 Task: Create Card Customer Feedback Analysis in Board Product Documentation to Workspace Channel Marketing. Create Card Procurement Contracts Review in Board Landing Page Optimization to Workspace Channel Marketing. Create Card Customer Feedback Analysis in Board Email Marketing List Growth Strategy to Workspace Channel Marketing
Action: Mouse moved to (113, 330)
Screenshot: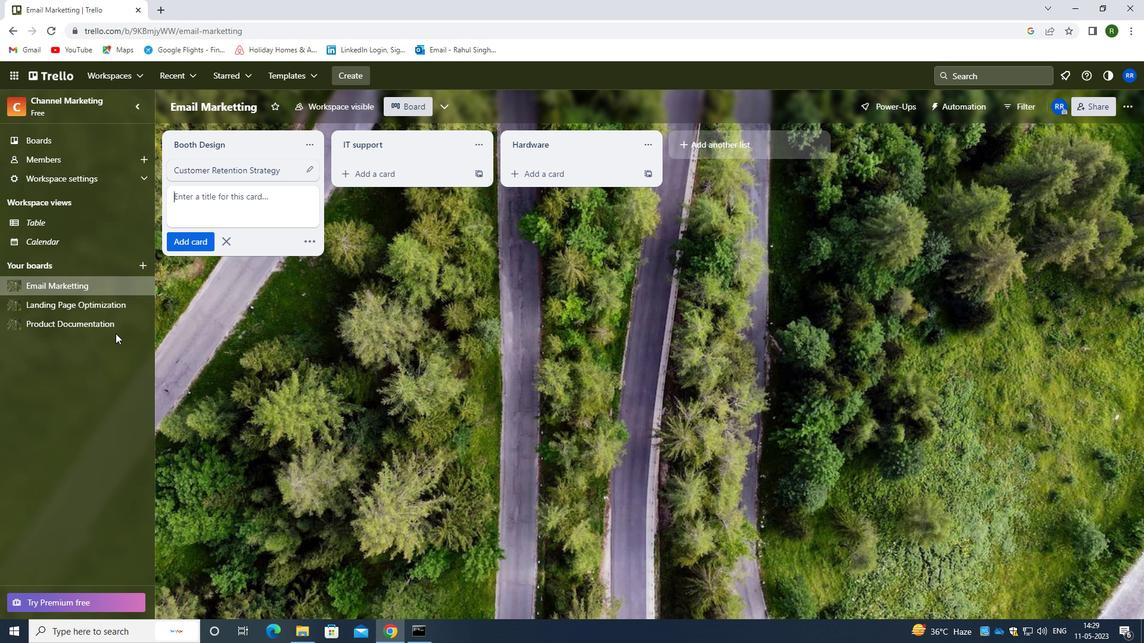 
Action: Mouse pressed left at (113, 330)
Screenshot: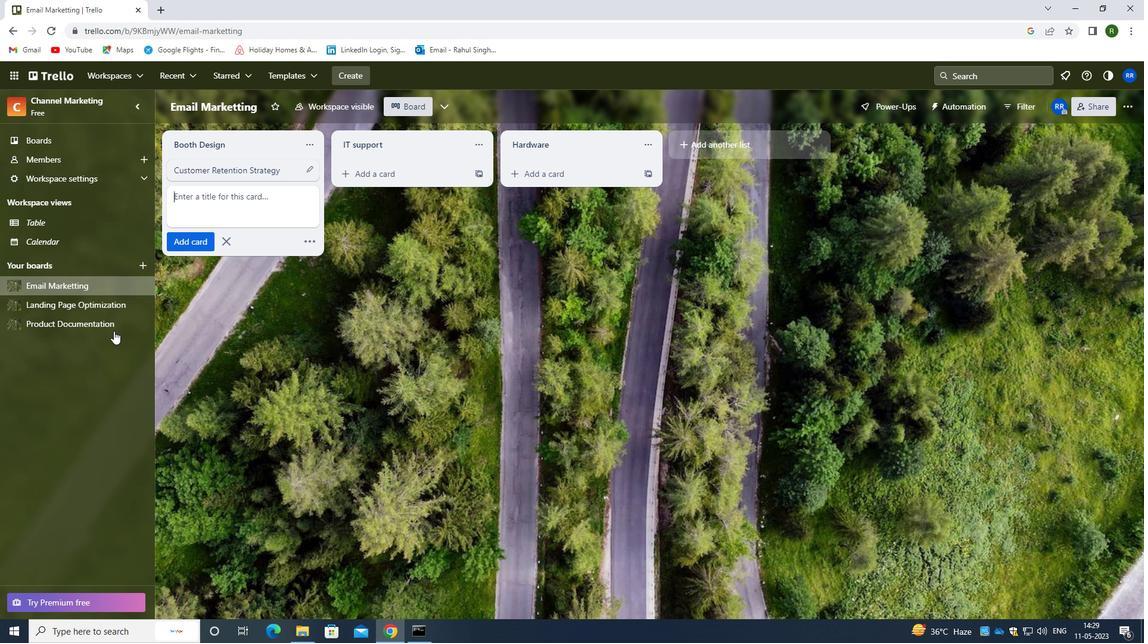 
Action: Mouse moved to (367, 172)
Screenshot: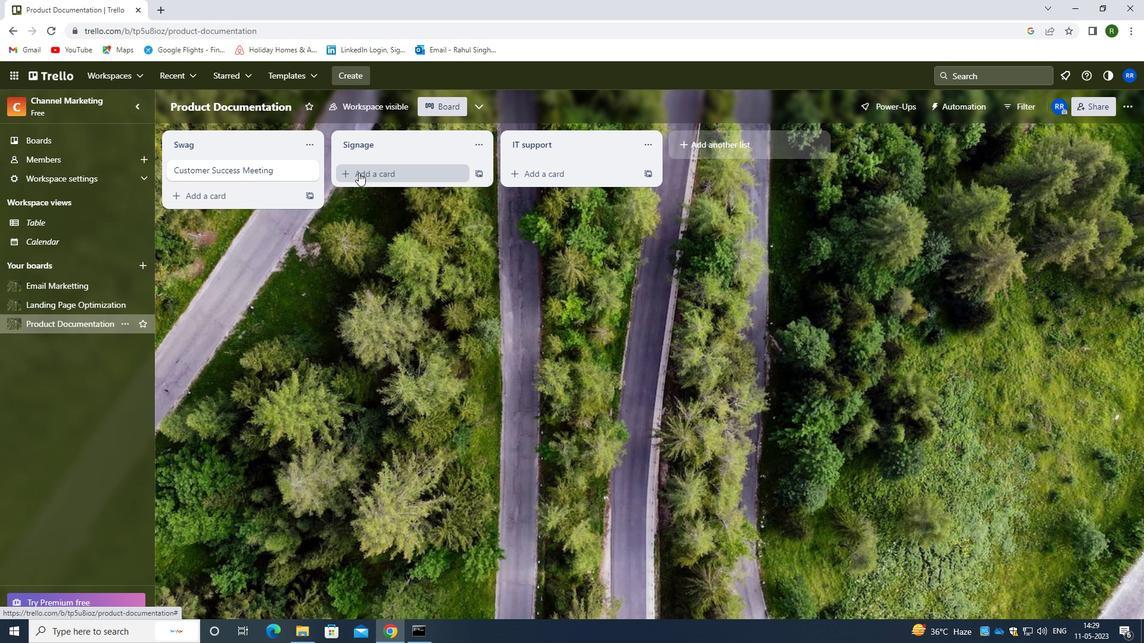 
Action: Mouse pressed left at (367, 172)
Screenshot: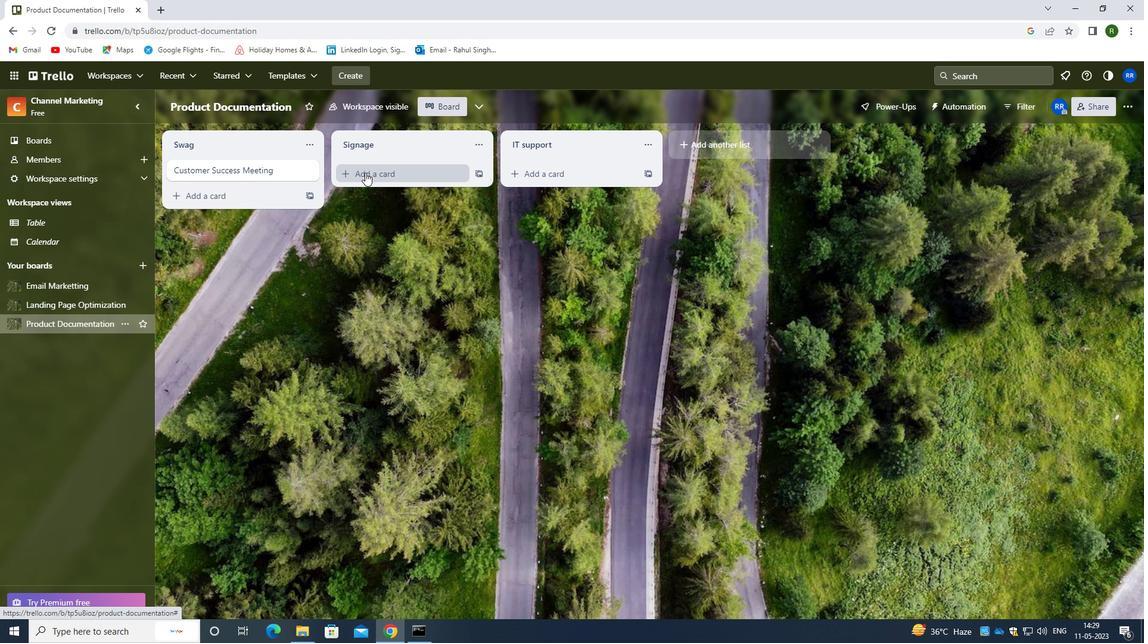 
Action: Mouse moved to (373, 179)
Screenshot: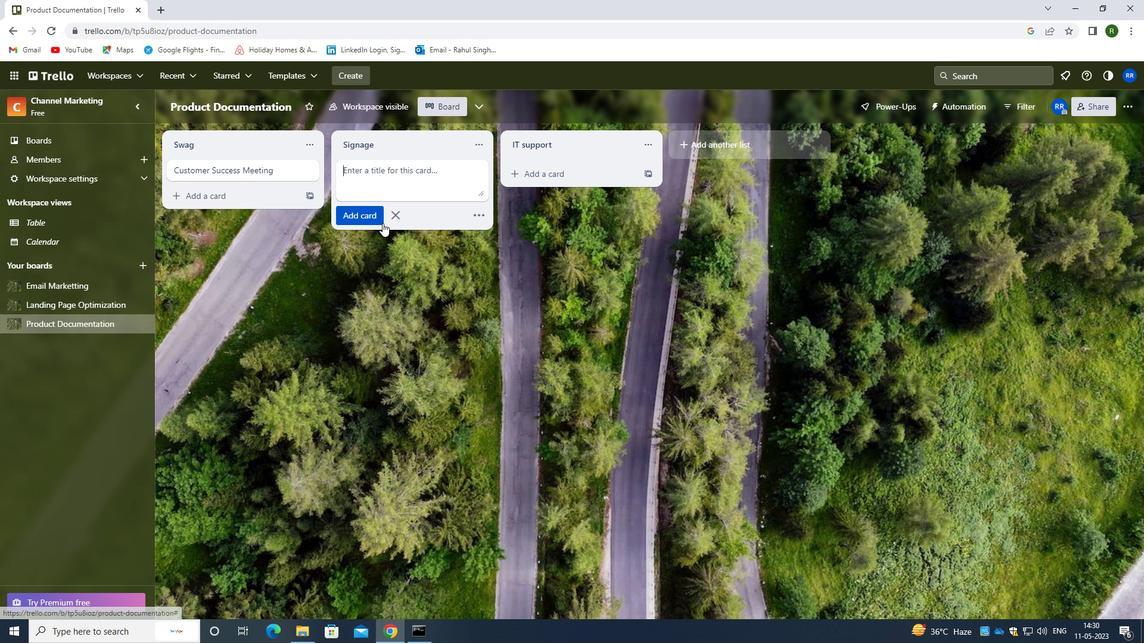 
Action: Key pressed <Key.shift><Key.shift><Key.shift><Key.shift><Key.shift><Key.shift>CUSTOMER<Key.space><Key.shift><Key.shift><Key.shift><Key.shift><Key.shift><Key.shift><Key.shift><Key.shift><Key.shift><Key.shift><Key.shift><Key.shift>FEEDBACK<Key.space><Key.shift><Key.shift><Key.shift><Key.shift><Key.shift><Key.shift><Key.shift><Key.shift><Key.shift><Key.shift><Key.shift><Key.shift><Key.shift><Key.shift><Key.shift><Key.shift>ANALYSIS
Screenshot: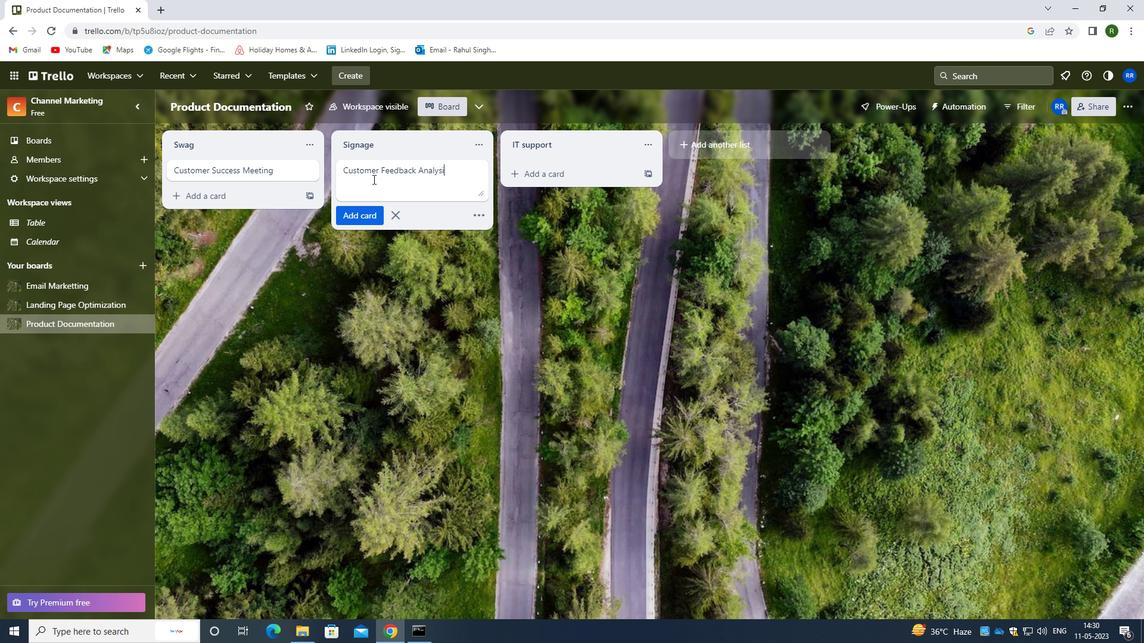 
Action: Mouse moved to (357, 214)
Screenshot: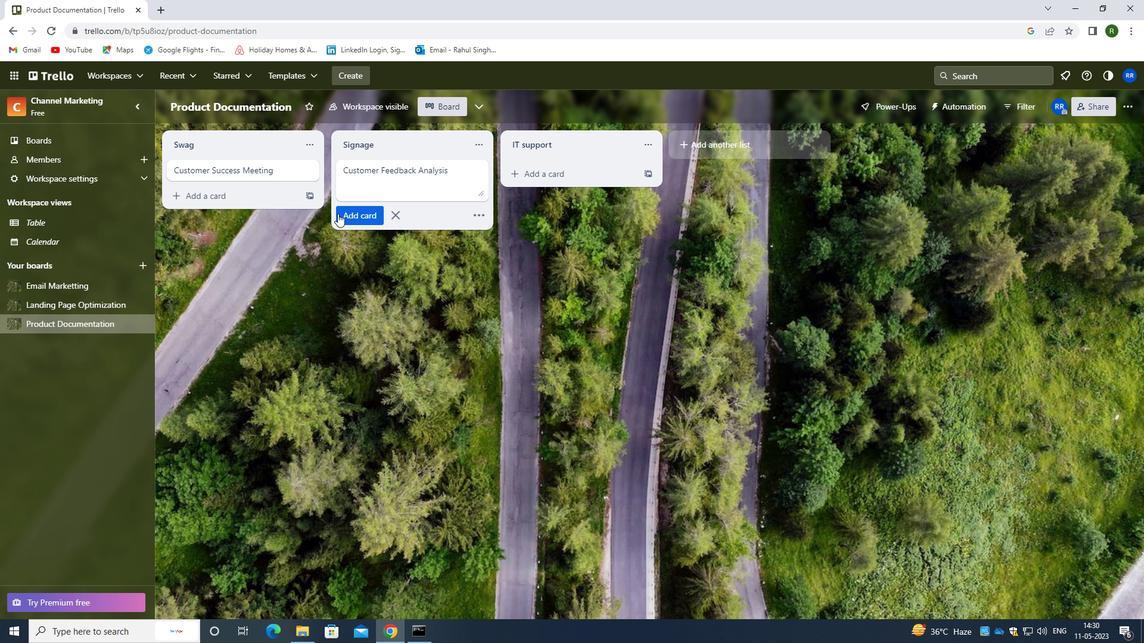 
Action: Mouse pressed left at (357, 214)
Screenshot: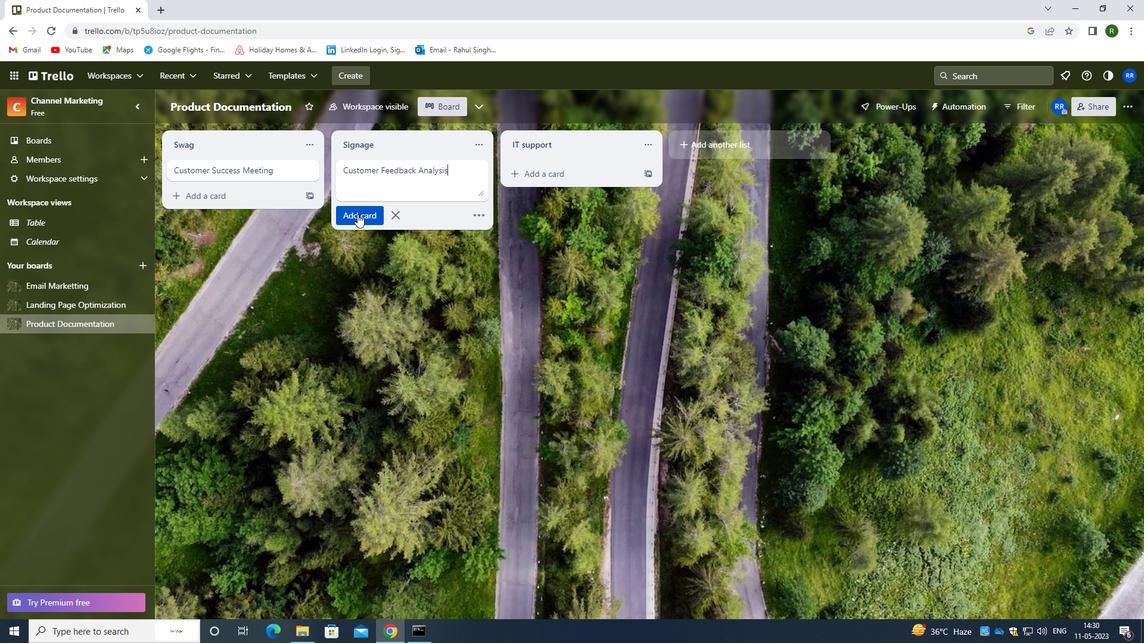 
Action: Mouse moved to (110, 304)
Screenshot: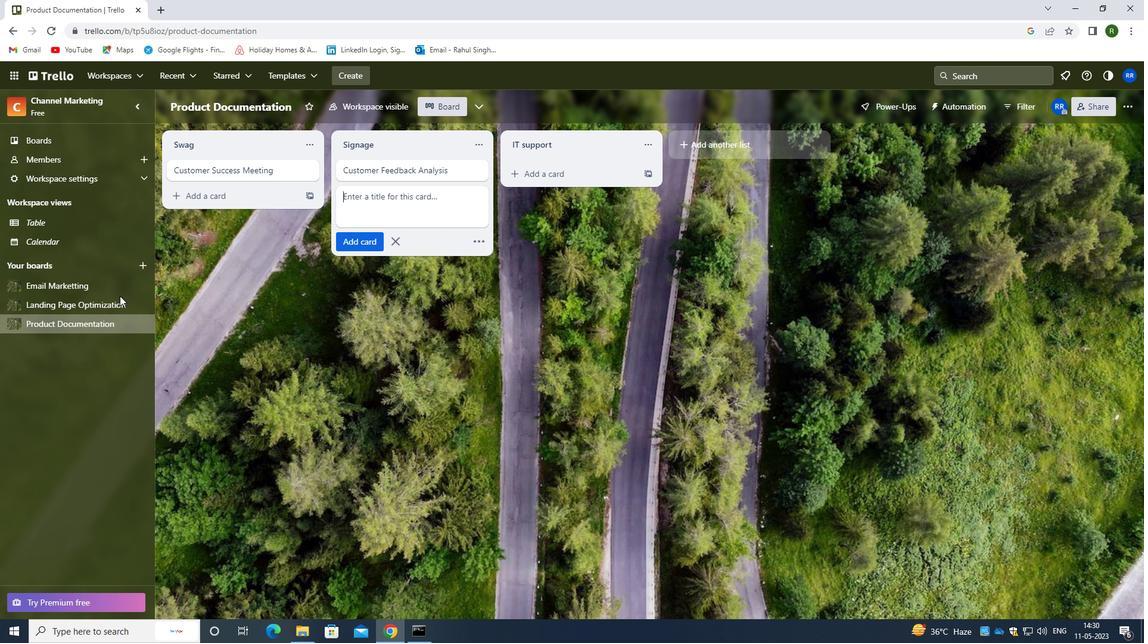 
Action: Mouse pressed left at (110, 304)
Screenshot: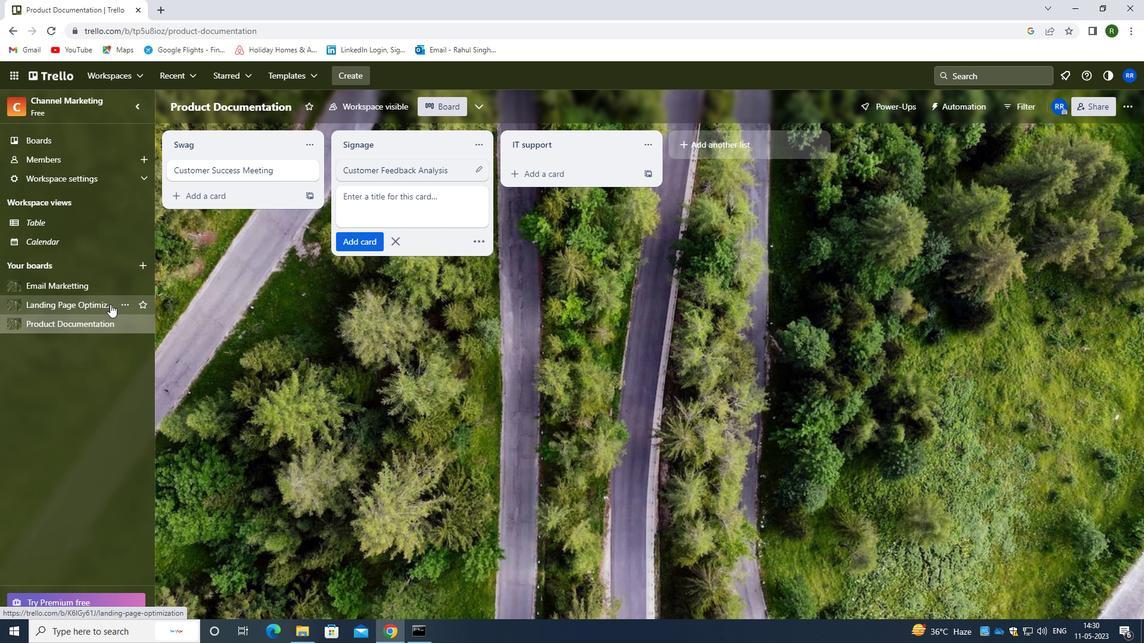 
Action: Mouse moved to (373, 179)
Screenshot: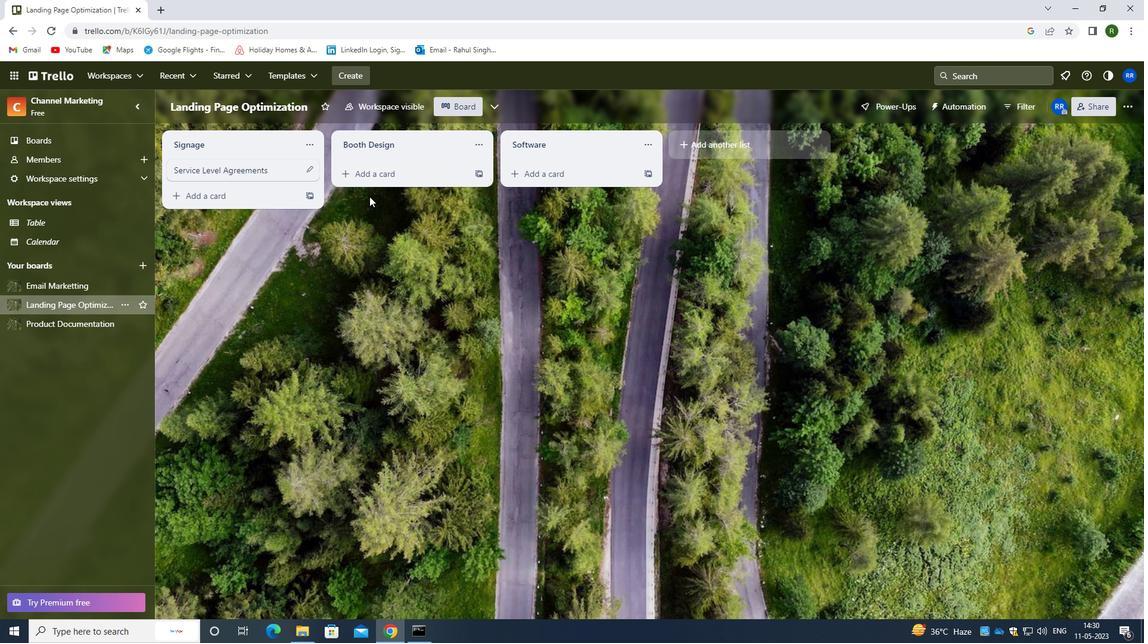 
Action: Mouse pressed left at (373, 179)
Screenshot: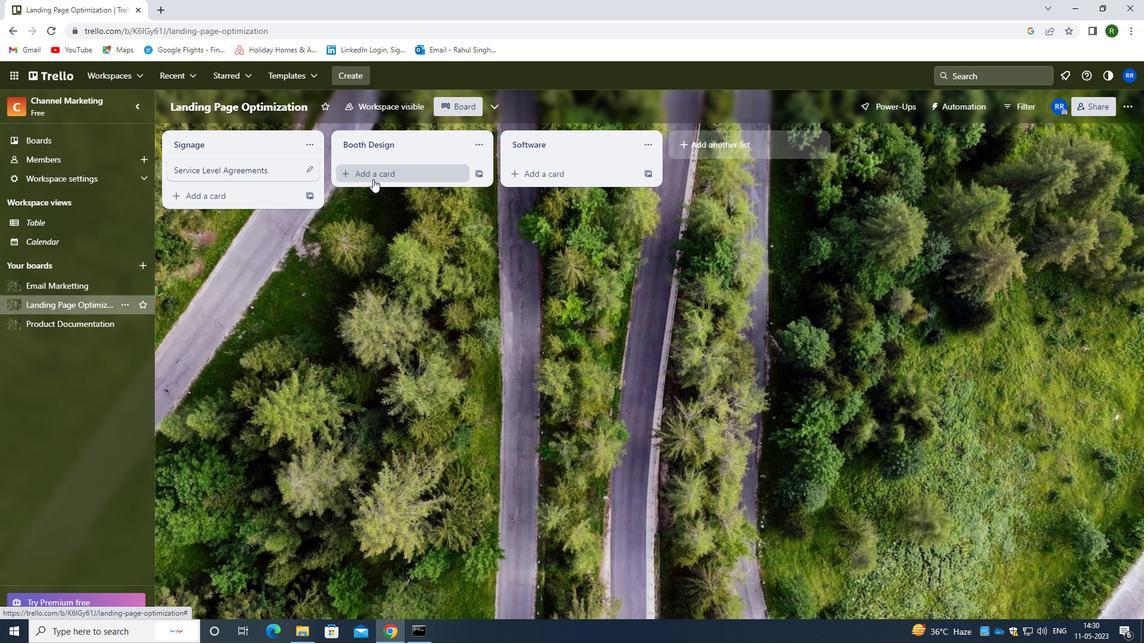 
Action: Mouse moved to (383, 165)
Screenshot: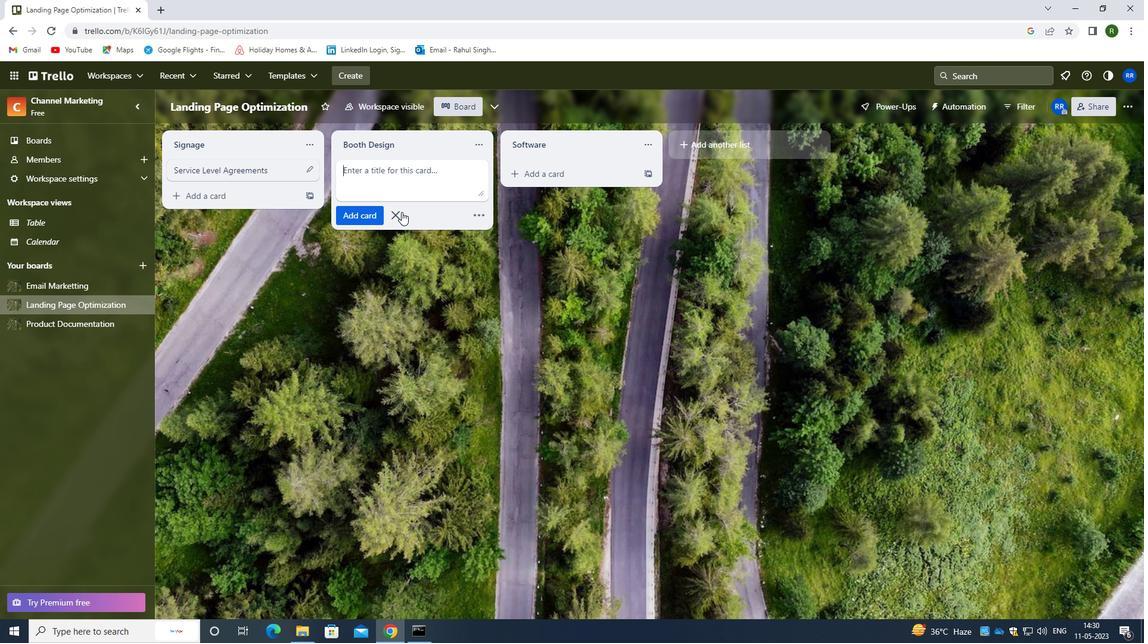 
Action: Key pressed <Key.shift>SERVICE<Key.space><Key.shift><Key.shift><Key.shift><Key.shift><Key.shift><Key.shift><Key.shift><Key.shift><Key.shift><Key.shift><Key.shift><Key.shift><Key.shift>LEVEL<Key.space><Key.shift>AGREEMENTS
Screenshot: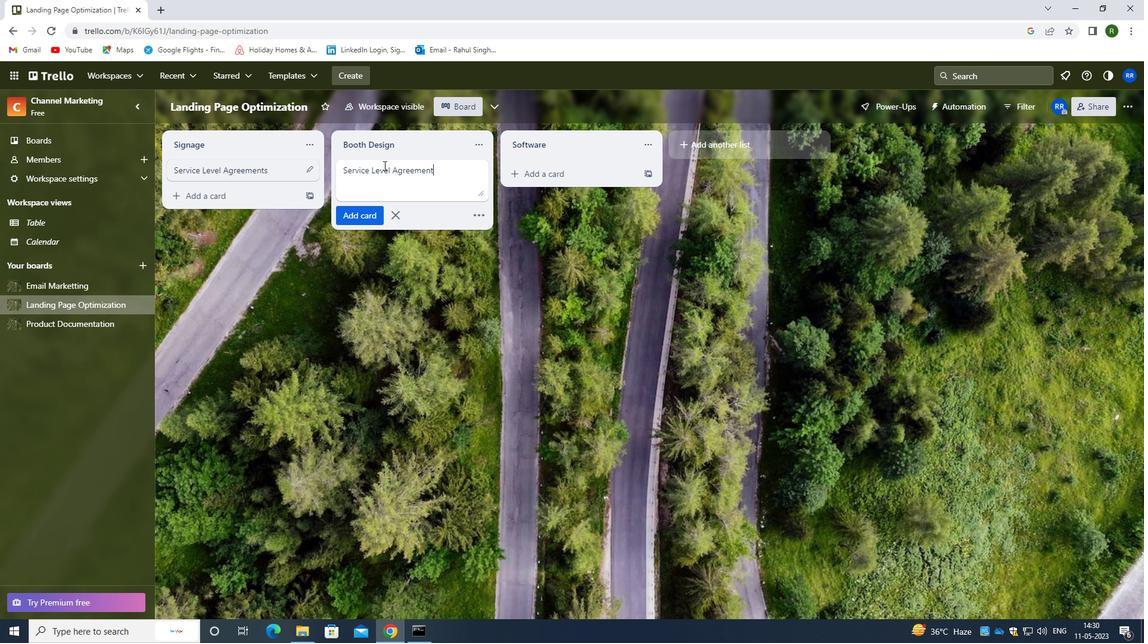 
Action: Mouse moved to (364, 219)
Screenshot: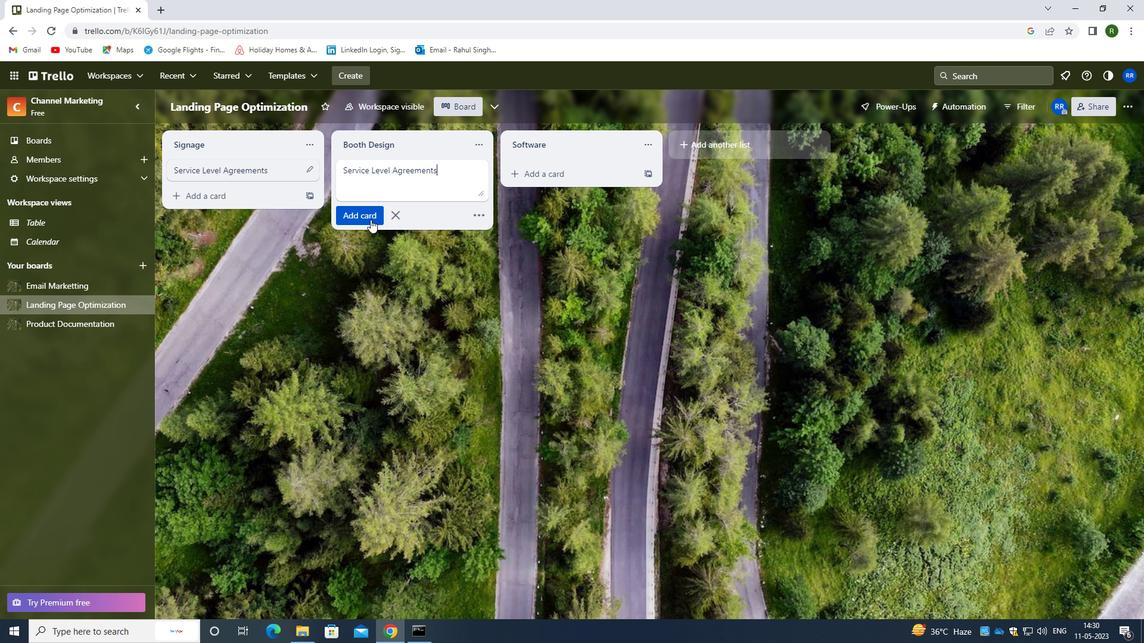 
Action: Mouse pressed left at (364, 219)
Screenshot: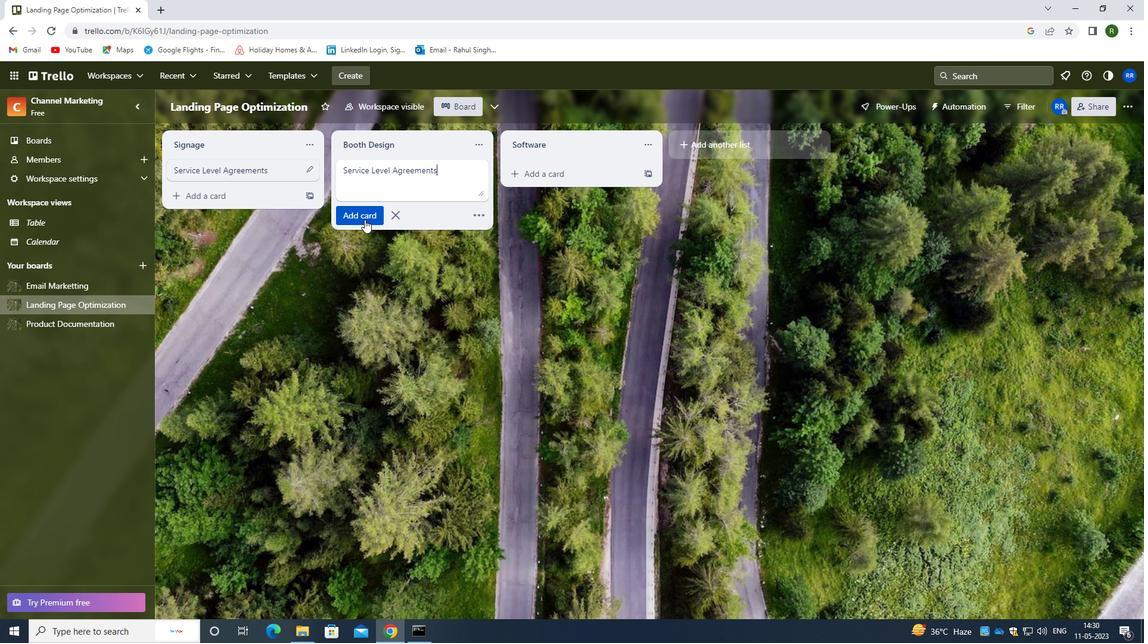 
Action: Mouse moved to (86, 280)
Screenshot: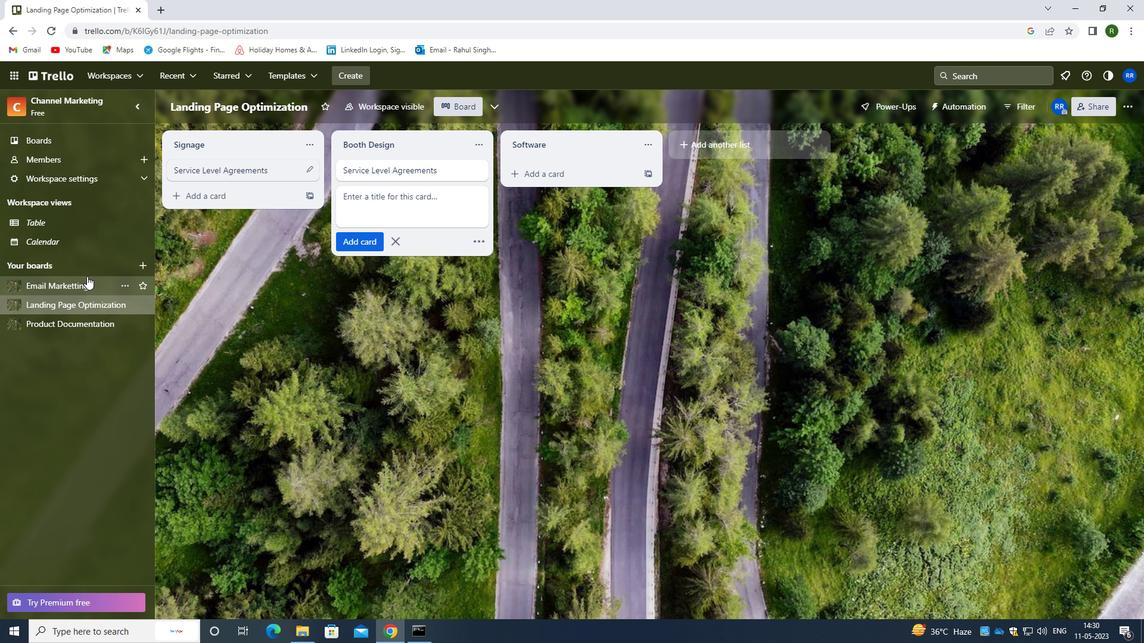 
Action: Mouse pressed left at (86, 280)
Screenshot: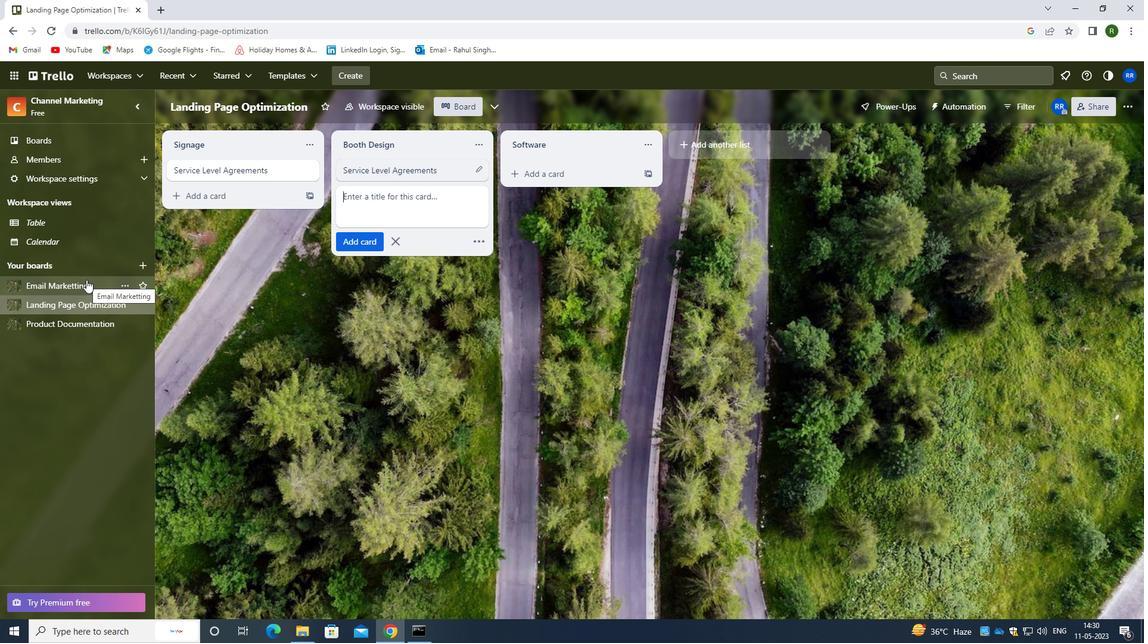 
Action: Mouse moved to (356, 176)
Screenshot: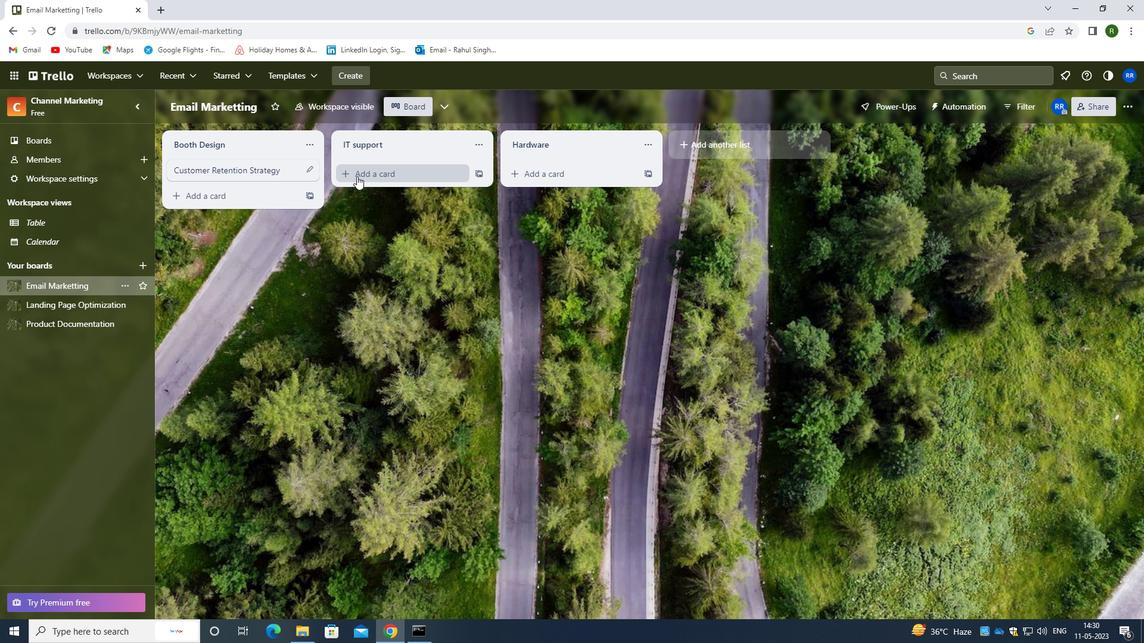 
Action: Mouse pressed left at (356, 176)
Screenshot: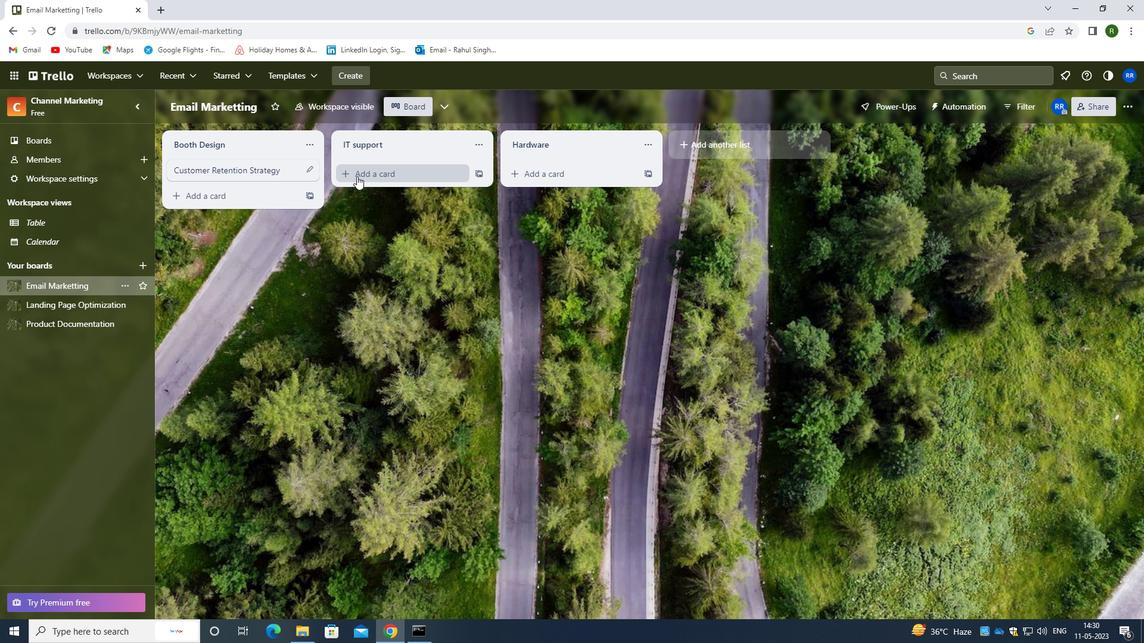 
Action: Mouse moved to (371, 188)
Screenshot: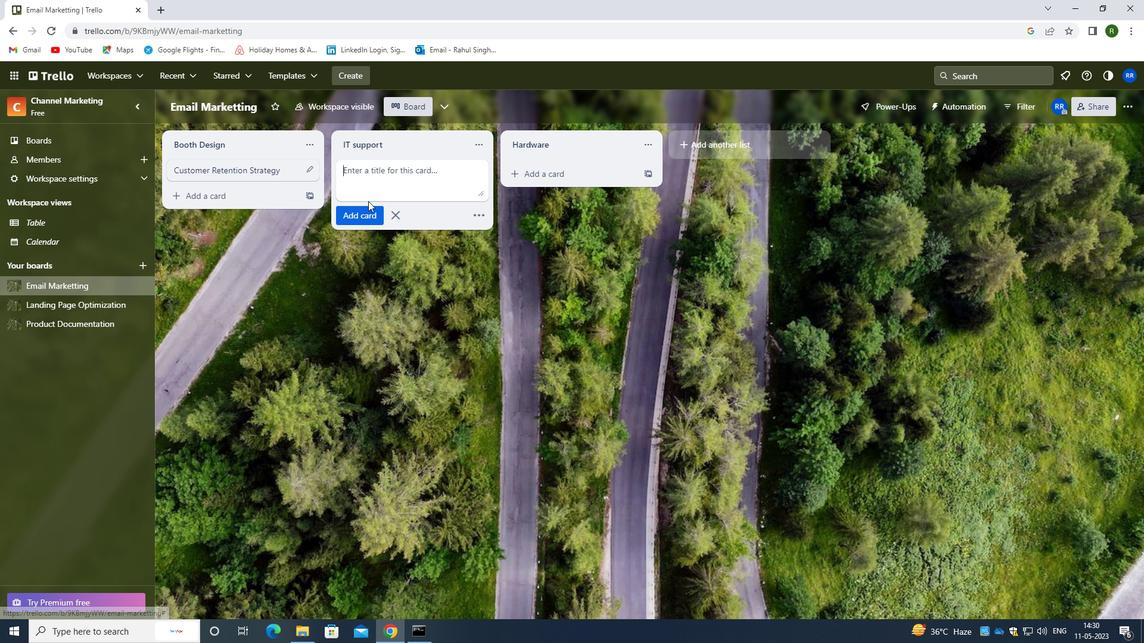 
Action: Key pressed <Key.shift><Key.shift><Key.shift><Key.shift><Key.shift><Key.shift><Key.shift><Key.shift><Key.shift><Key.shift><Key.shift><Key.shift><Key.shift><Key.shift><Key.shift><Key.shift><Key.shift><Key.shift><Key.shift><Key.shift><Key.shift><Key.shift><Key.shift><Key.shift><Key.shift><Key.shift><Key.shift><Key.shift><Key.shift><Key.shift><Key.shift><Key.shift><Key.shift><Key.shift><Key.shift><Key.shift><Key.shift><Key.shift><Key.shift><Key.shift><Key.shift><Key.shift><Key.shift><Key.shift><Key.shift><Key.shift><Key.shift><Key.shift><Key.shift><Key.shift><Key.shift><Key.shift><Key.shift><Key.shift><Key.shift><Key.shift><Key.shift><Key.shift><Key.shift><Key.shift><Key.shift><Key.shift><Key.shift><Key.shift><Key.shift><Key.shift><Key.shift><Key.shift><Key.shift><Key.shift><Key.shift><Key.shift><Key.shift>CUSTOMER<Key.space><Key.shift><Key.shift><Key.shift><Key.shift>G<Key.backspace><Key.shift>FEDD<Key.backspace><Key.backspace>EDBACK<Key.space><Key.shift>ANALYSI
Screenshot: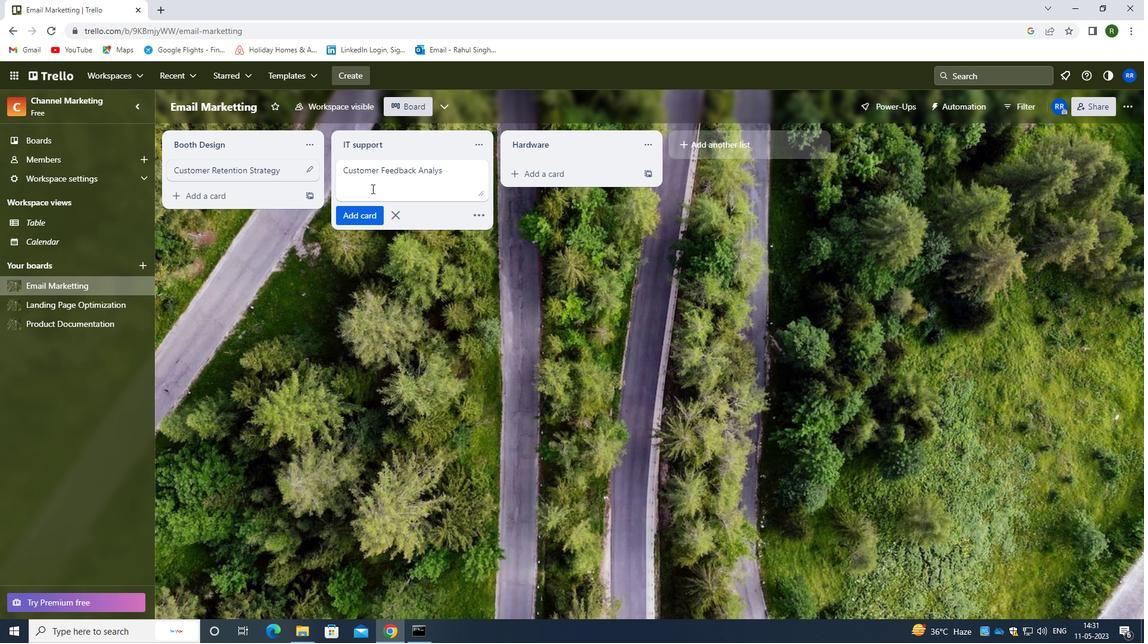 
Action: Mouse moved to (411, 183)
Screenshot: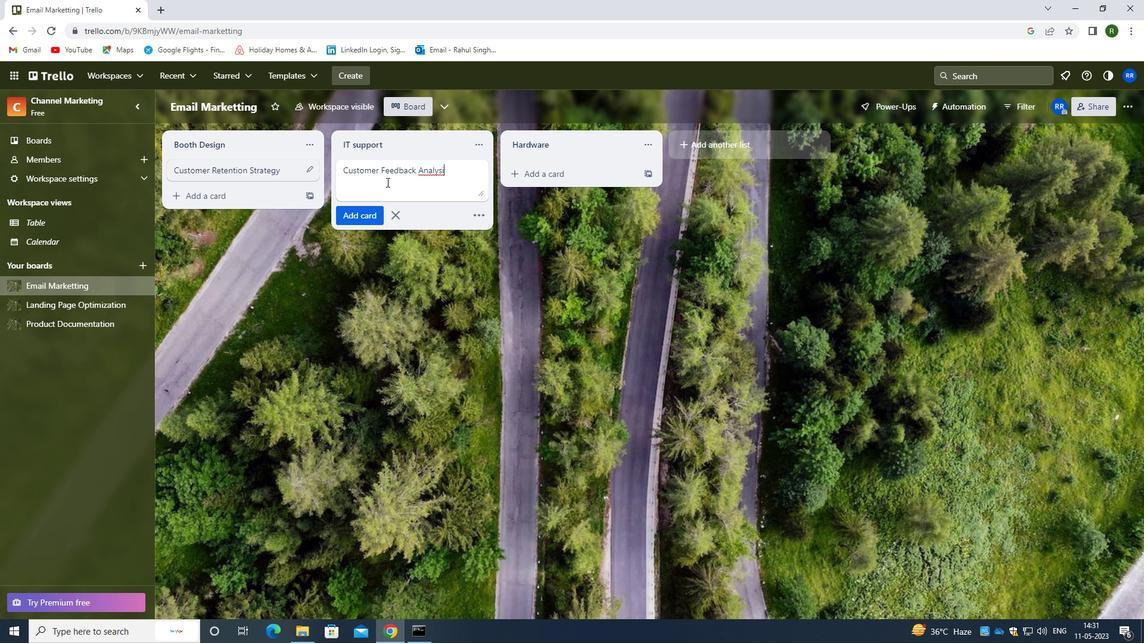 
Action: Key pressed S
Screenshot: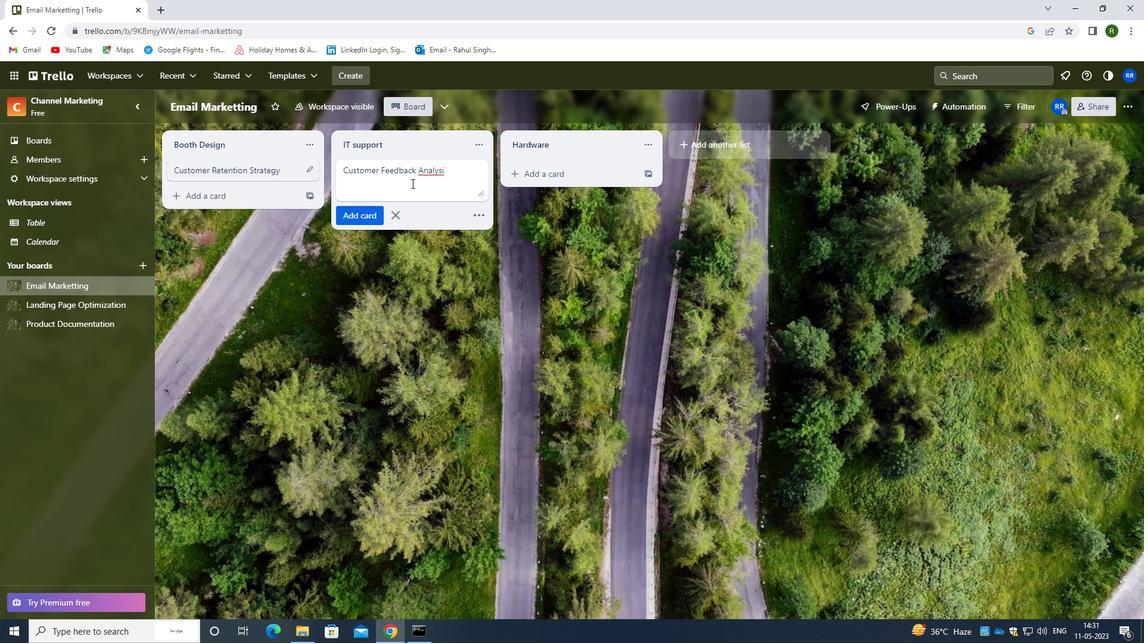 
Action: Mouse moved to (355, 213)
Screenshot: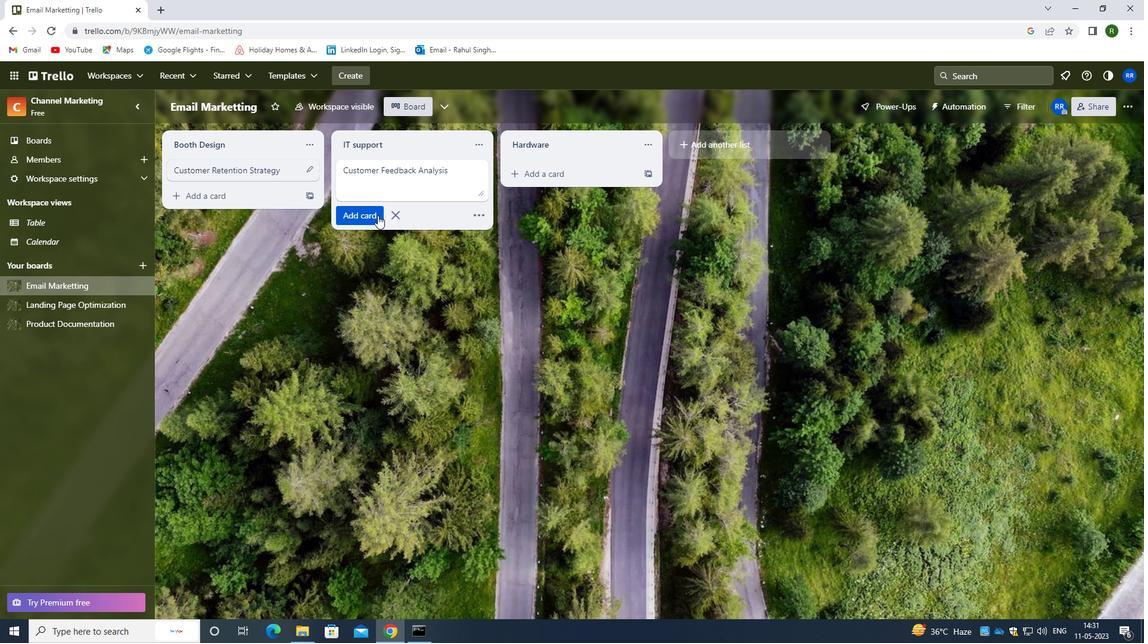 
Action: Mouse pressed left at (355, 213)
Screenshot: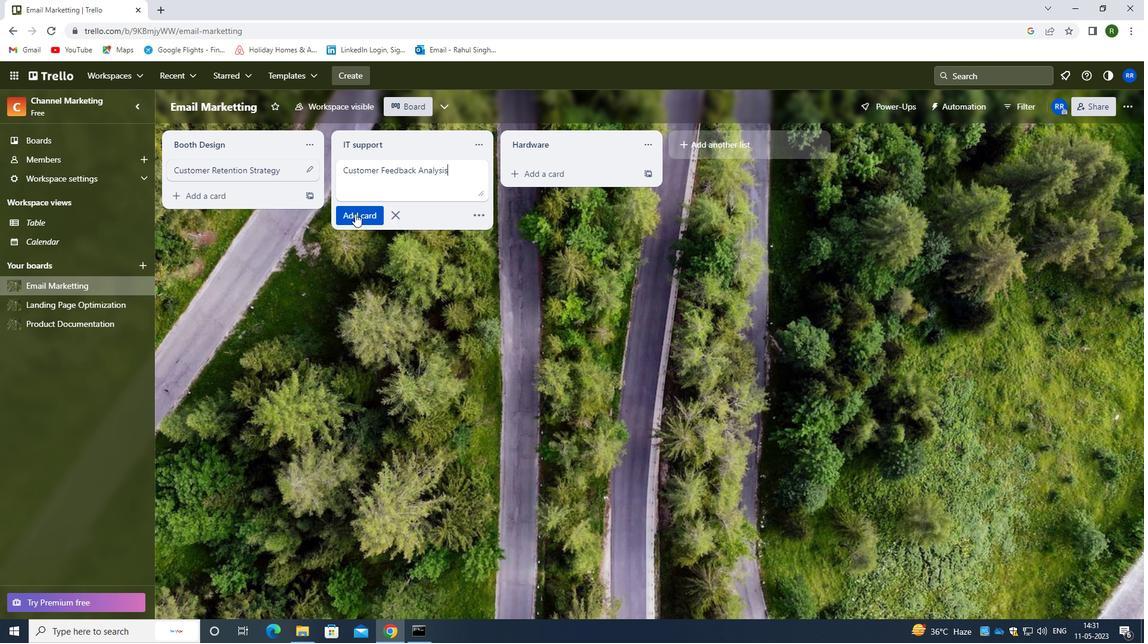 
Action: Mouse moved to (334, 284)
Screenshot: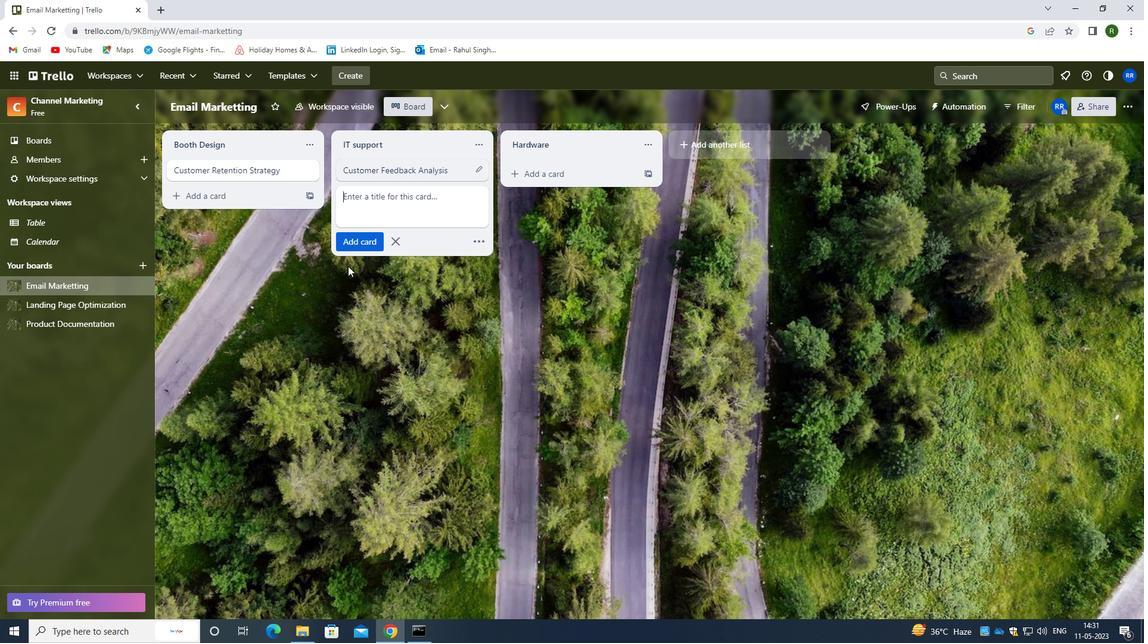 
Action: Mouse pressed left at (334, 284)
Screenshot: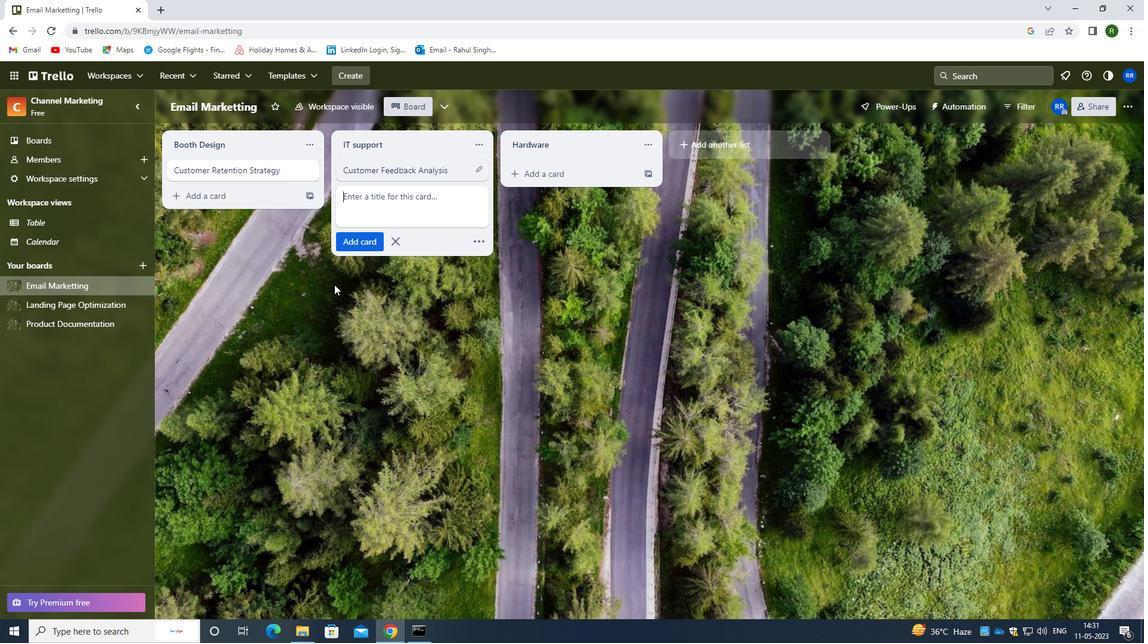
Action: Mouse moved to (331, 284)
Screenshot: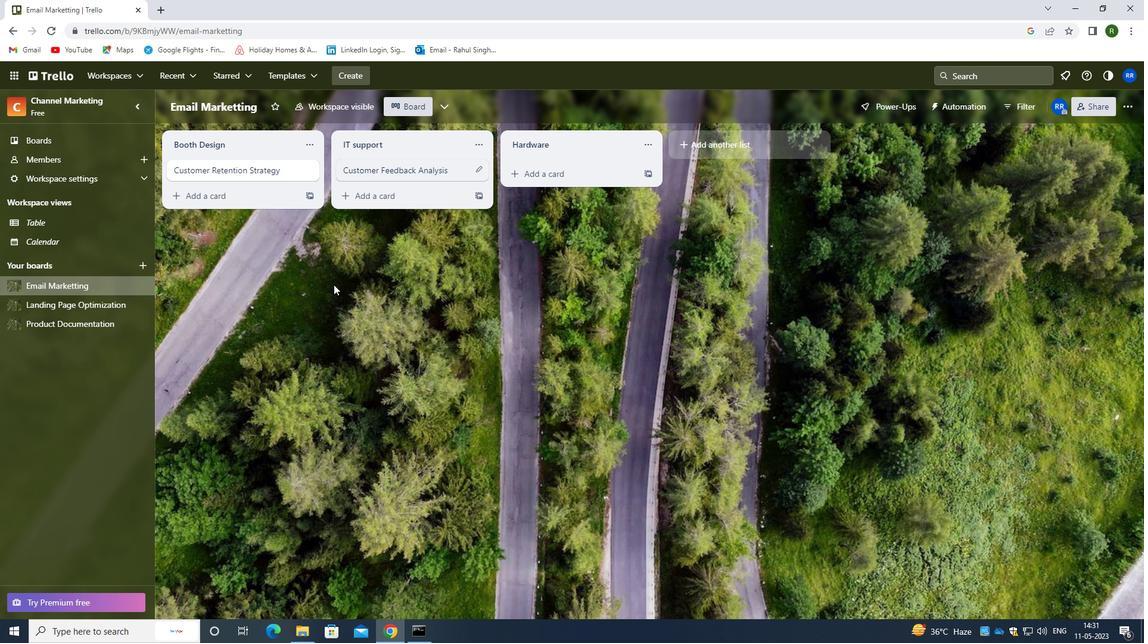 
